 Task: Add Stella Artois Beer 12 Pack Bottles to the cart.
Action: Mouse moved to (687, 261)
Screenshot: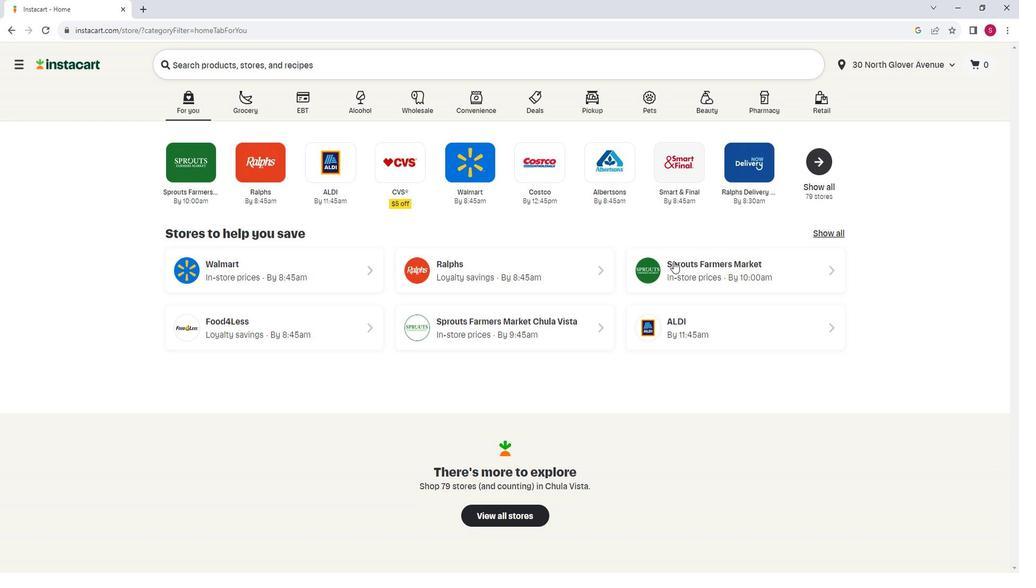 
Action: Mouse pressed left at (687, 261)
Screenshot: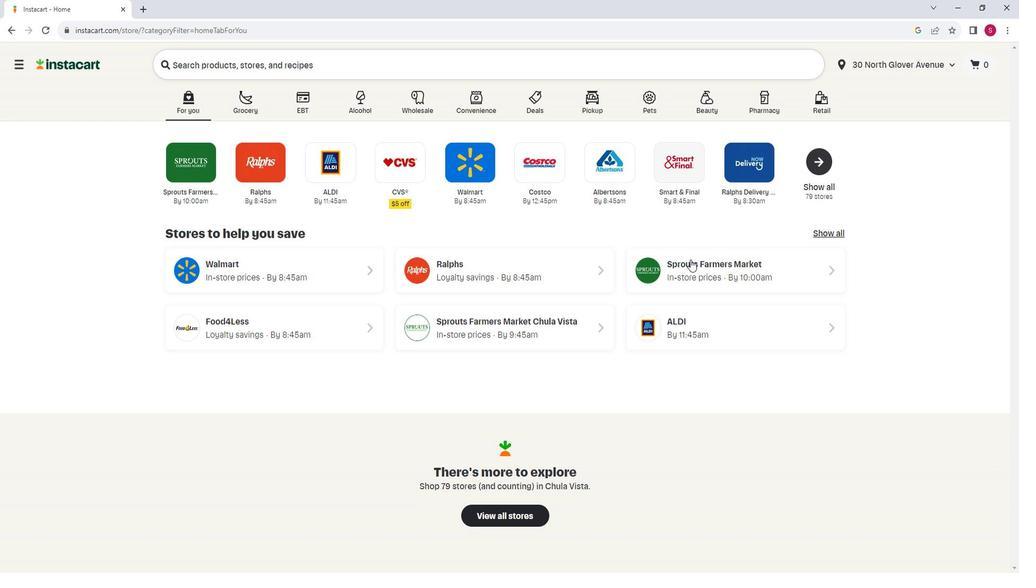 
Action: Mouse moved to (138, 346)
Screenshot: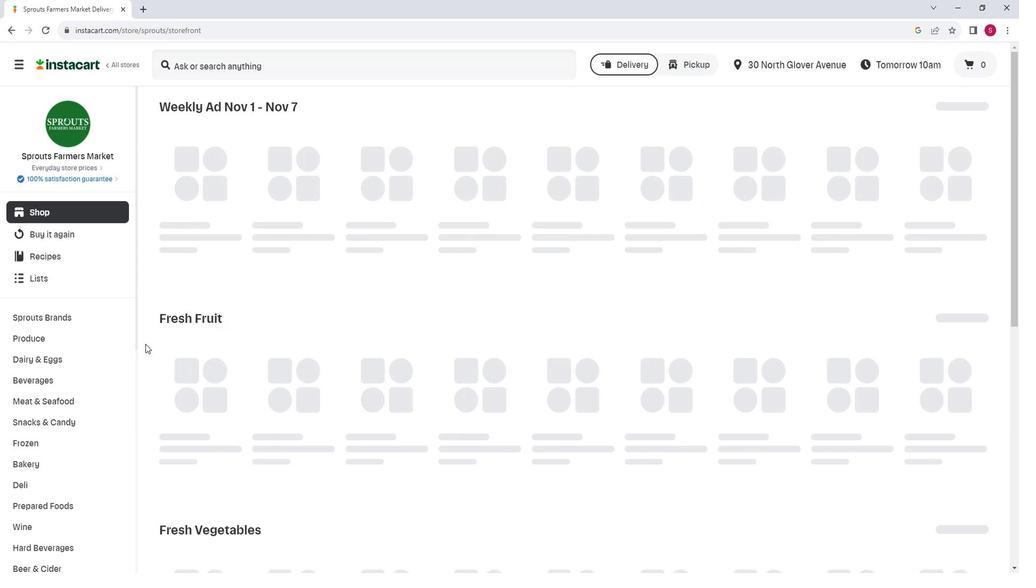
Action: Mouse scrolled (138, 346) with delta (0, 0)
Screenshot: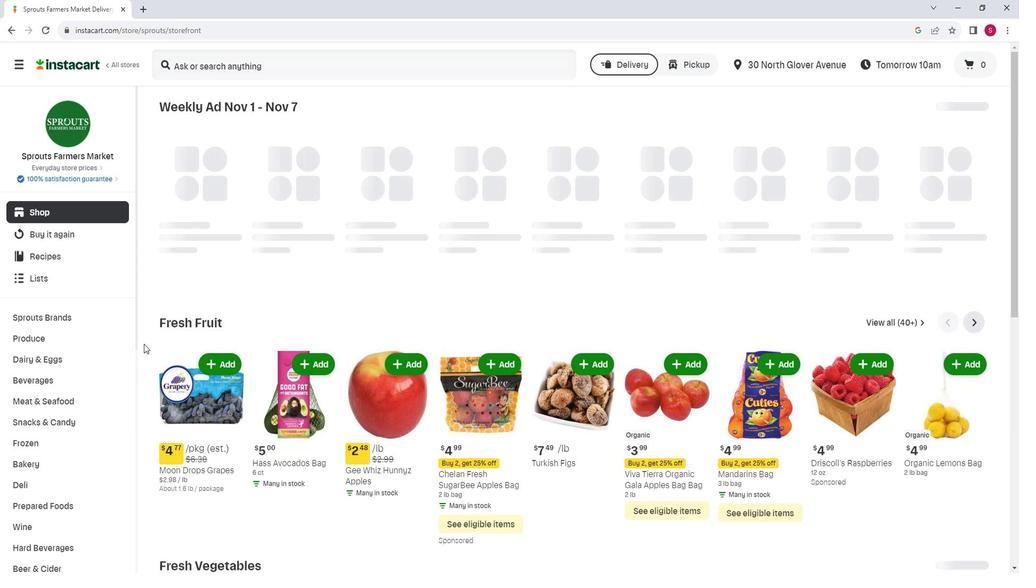 
Action: Mouse moved to (71, 349)
Screenshot: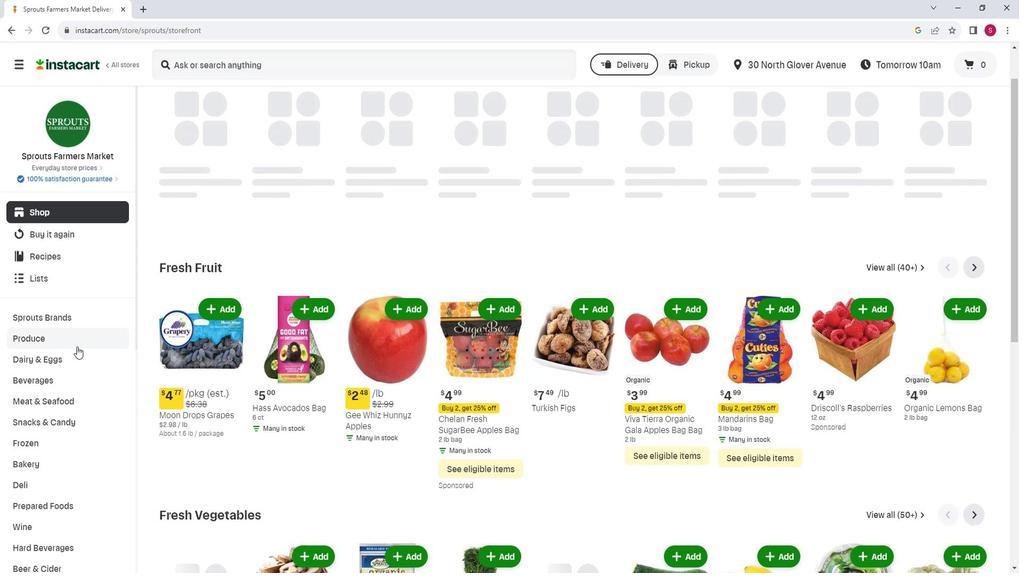 
Action: Mouse scrolled (71, 349) with delta (0, 0)
Screenshot: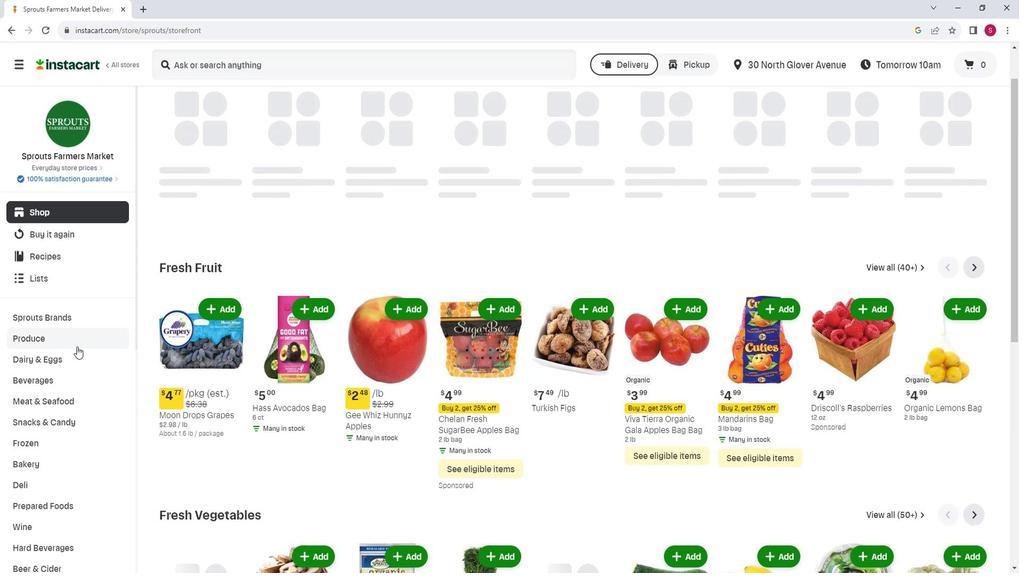 
Action: Mouse moved to (53, 510)
Screenshot: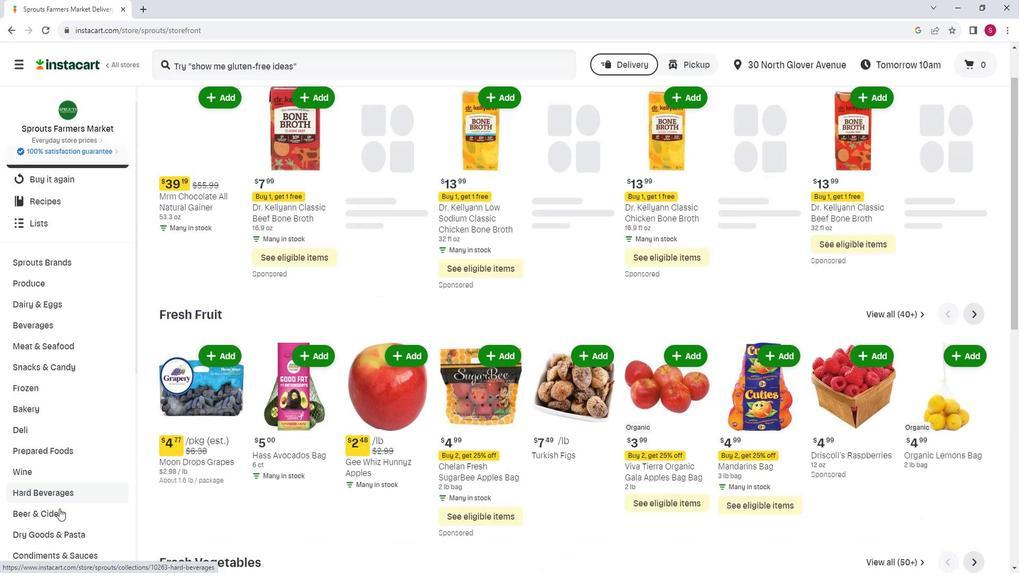 
Action: Mouse pressed left at (53, 510)
Screenshot: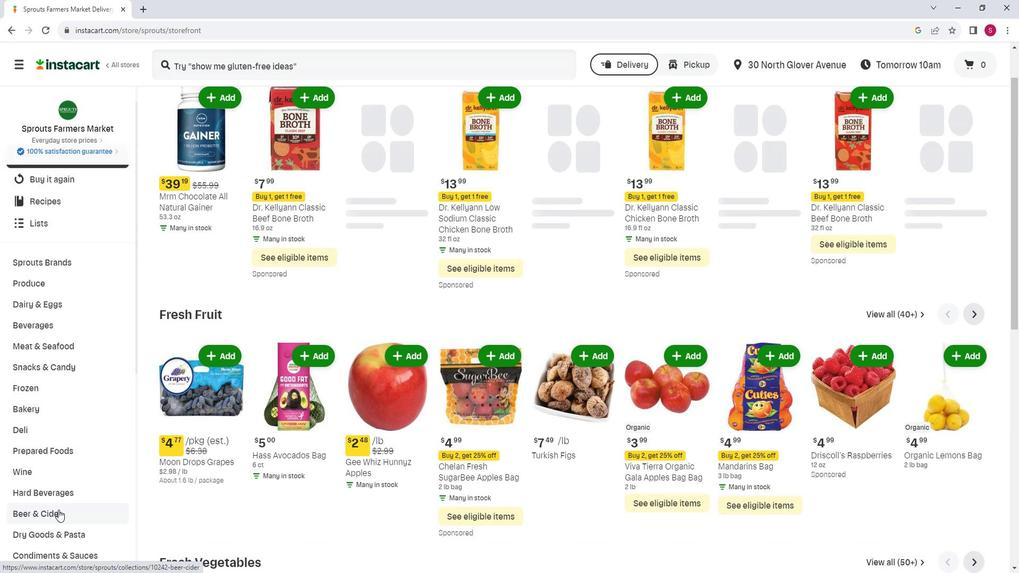 
Action: Mouse moved to (324, 143)
Screenshot: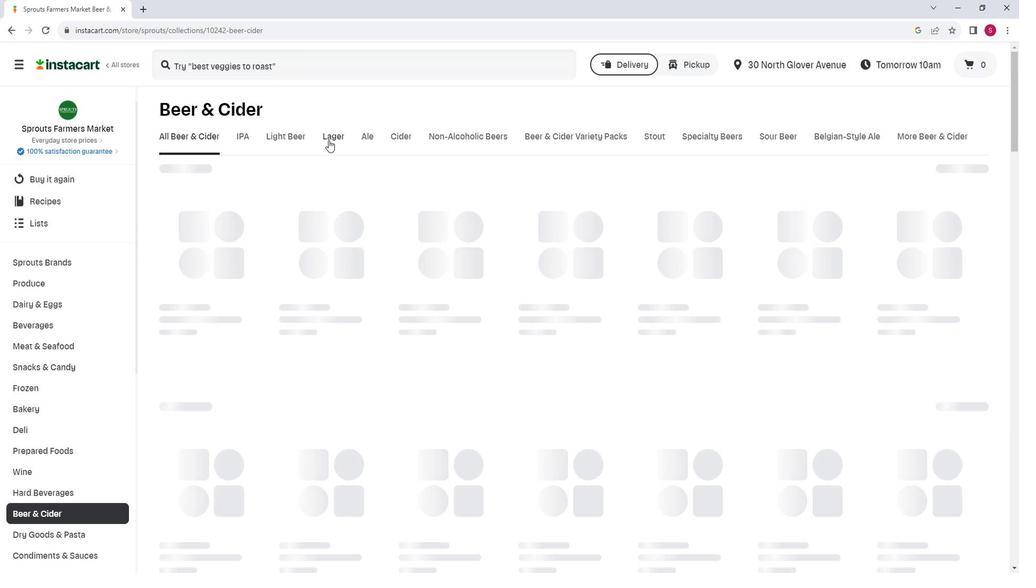
Action: Mouse pressed left at (324, 143)
Screenshot: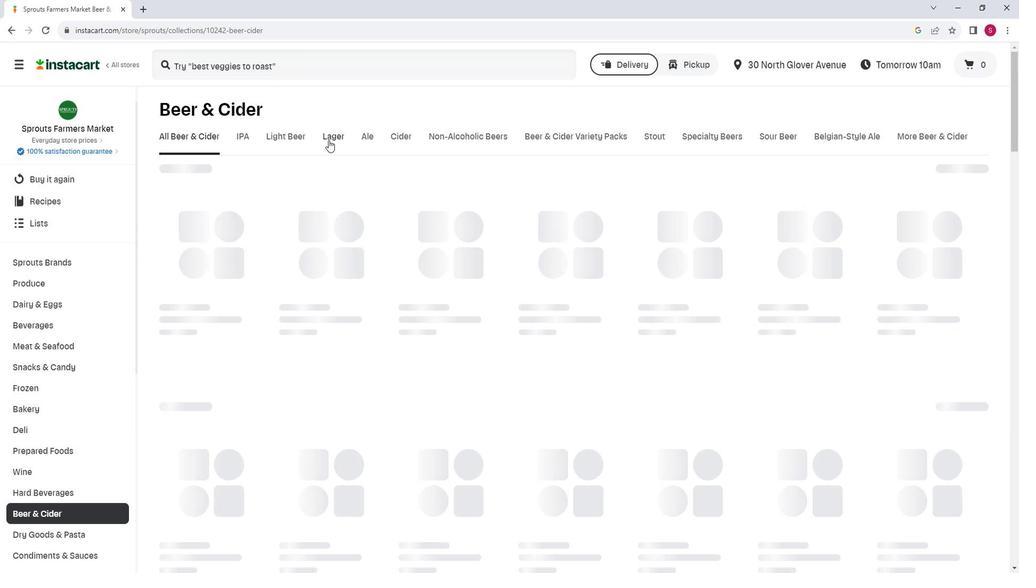 
Action: Mouse moved to (500, 187)
Screenshot: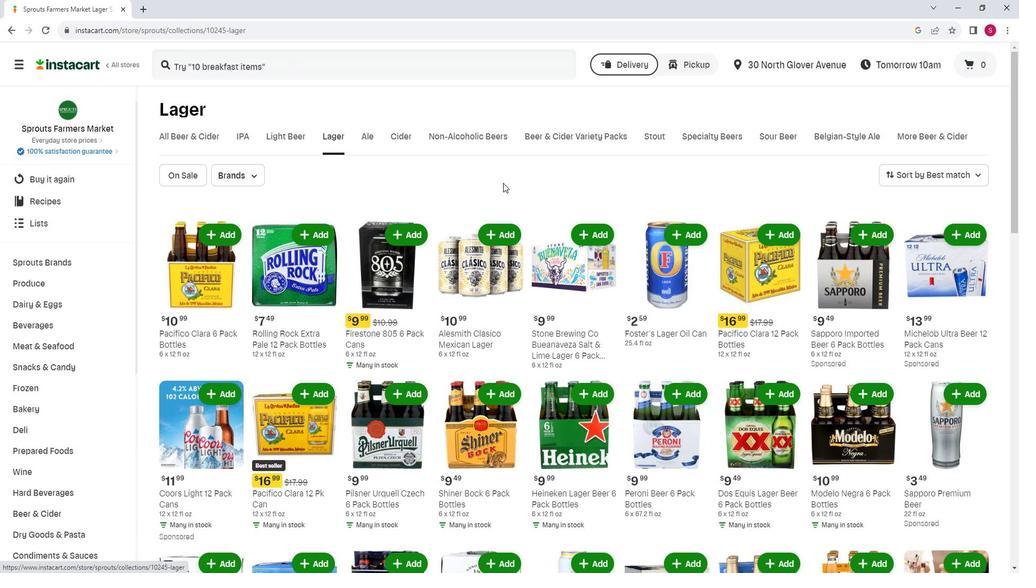 
Action: Mouse scrolled (500, 186) with delta (0, 0)
Screenshot: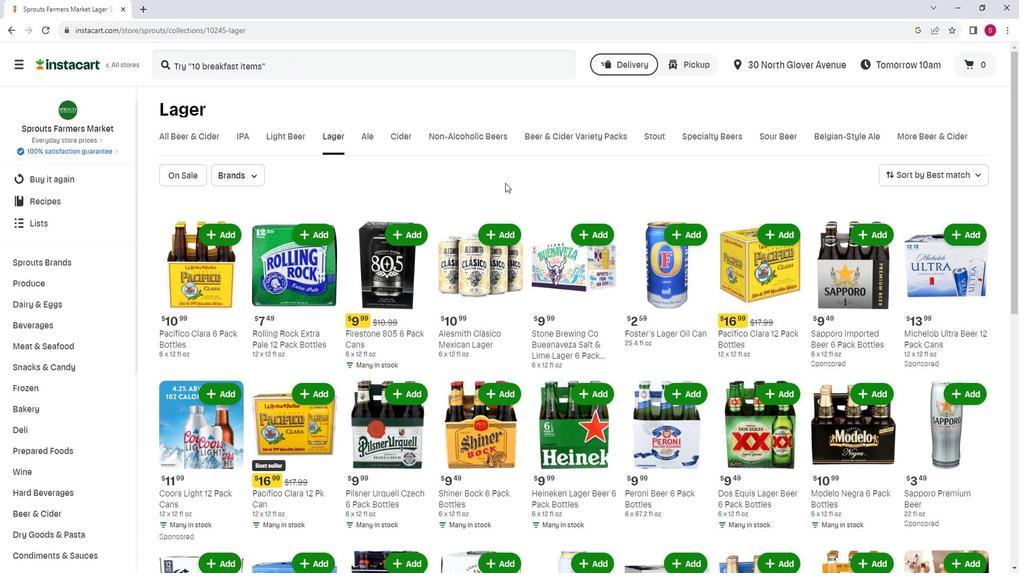 
Action: Mouse moved to (458, 196)
Screenshot: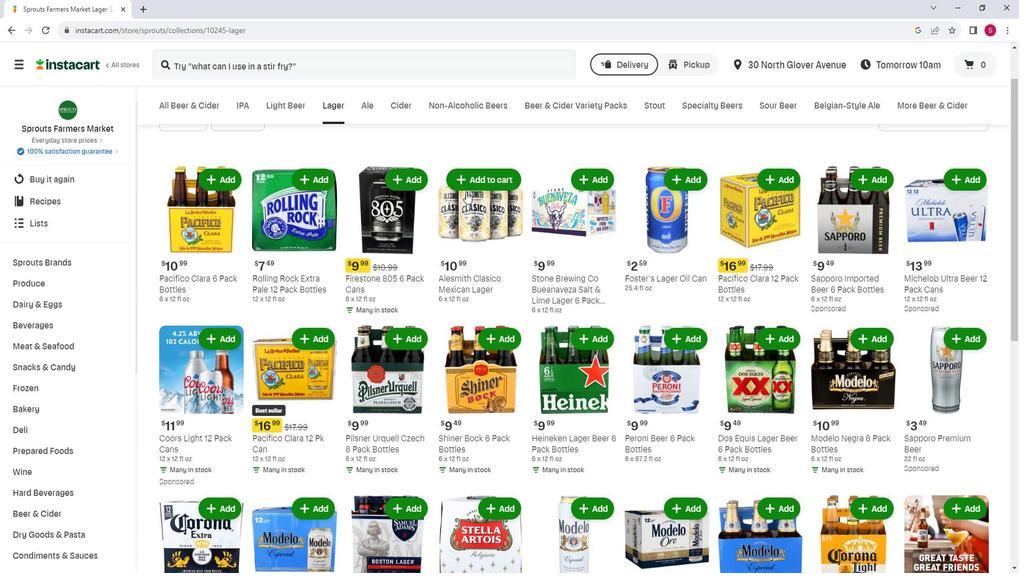 
Action: Mouse scrolled (458, 195) with delta (0, 0)
Screenshot: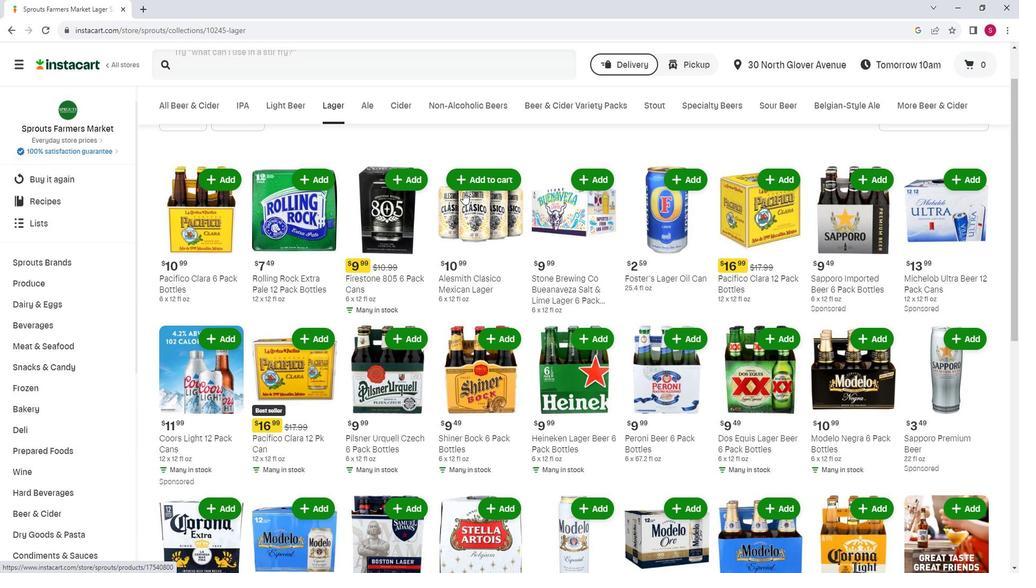 
Action: Mouse moved to (491, 206)
Screenshot: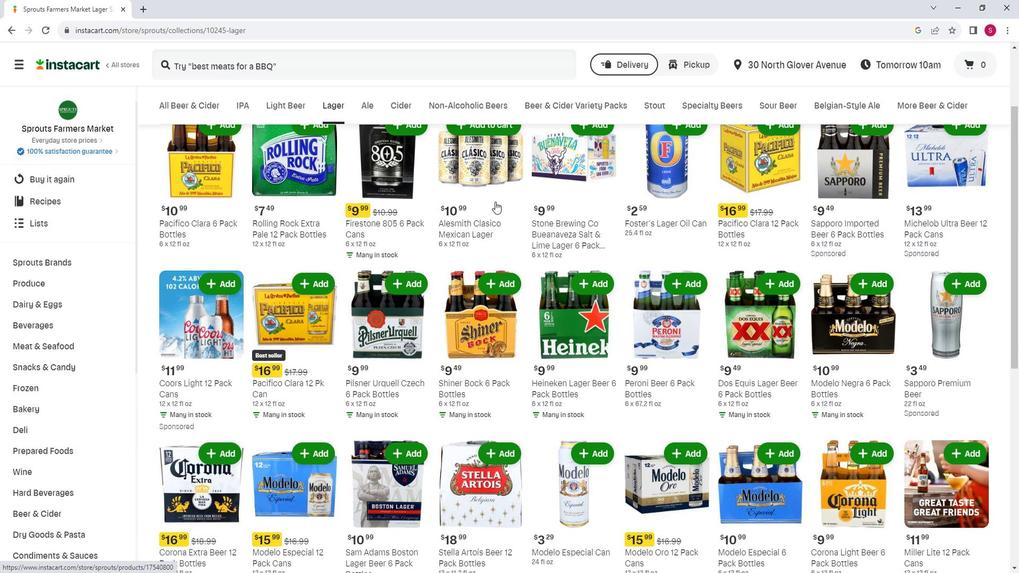 
Action: Mouse scrolled (491, 206) with delta (0, 0)
Screenshot: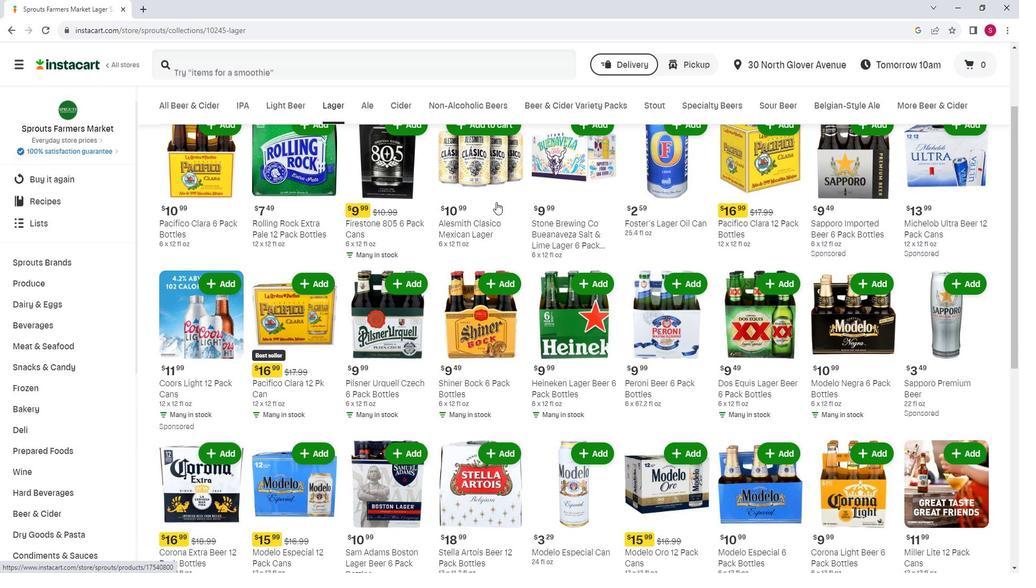 
Action: Mouse scrolled (491, 206) with delta (0, 0)
Screenshot: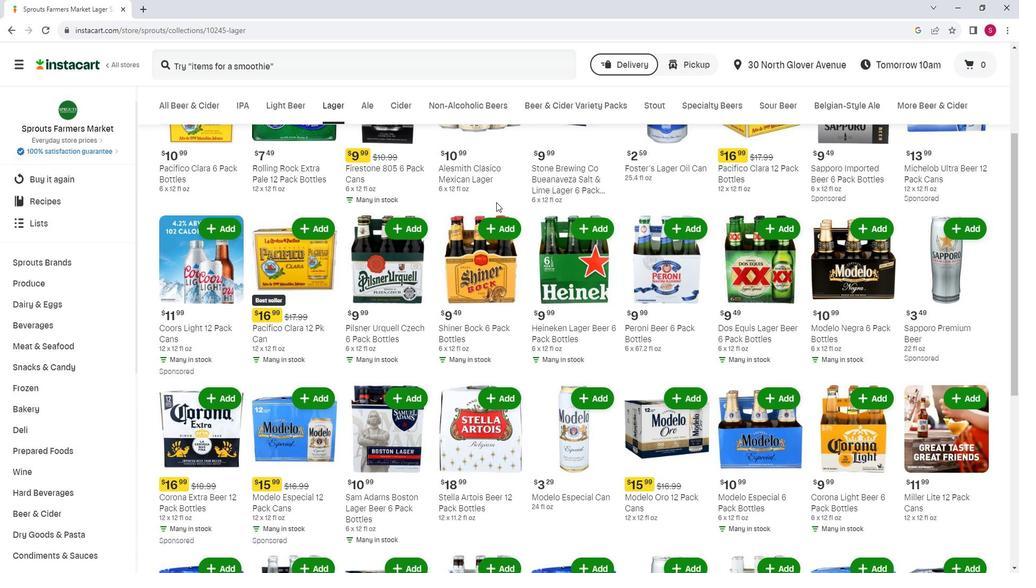 
Action: Mouse scrolled (491, 206) with delta (0, 0)
Screenshot: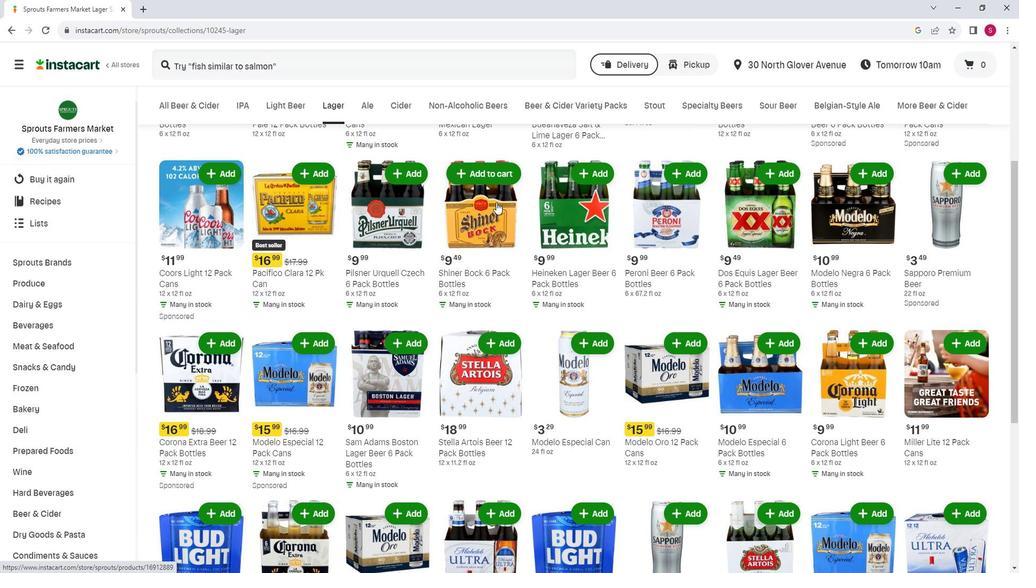 
Action: Mouse moved to (492, 206)
Screenshot: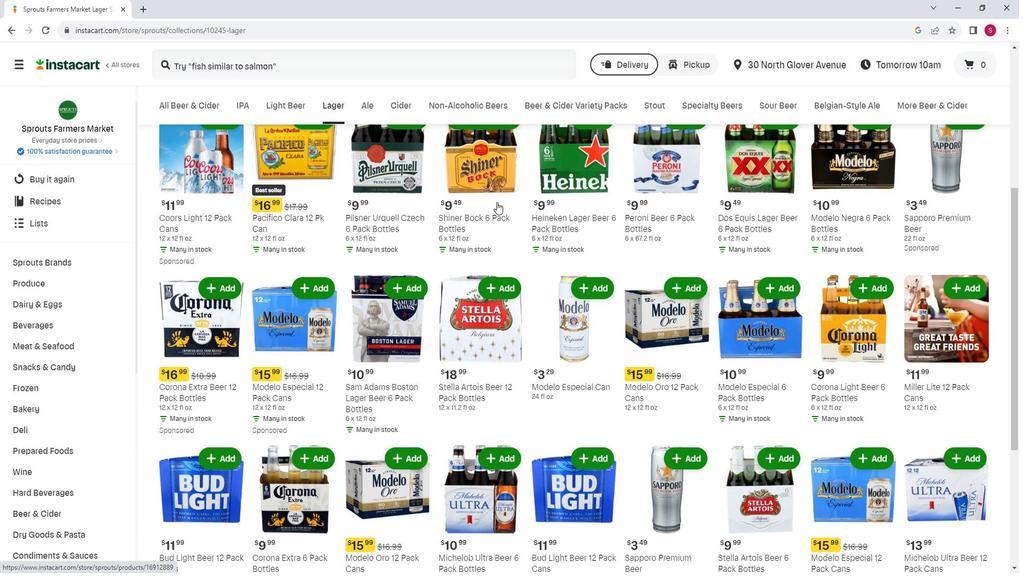 
Action: Mouse scrolled (492, 206) with delta (0, 0)
Screenshot: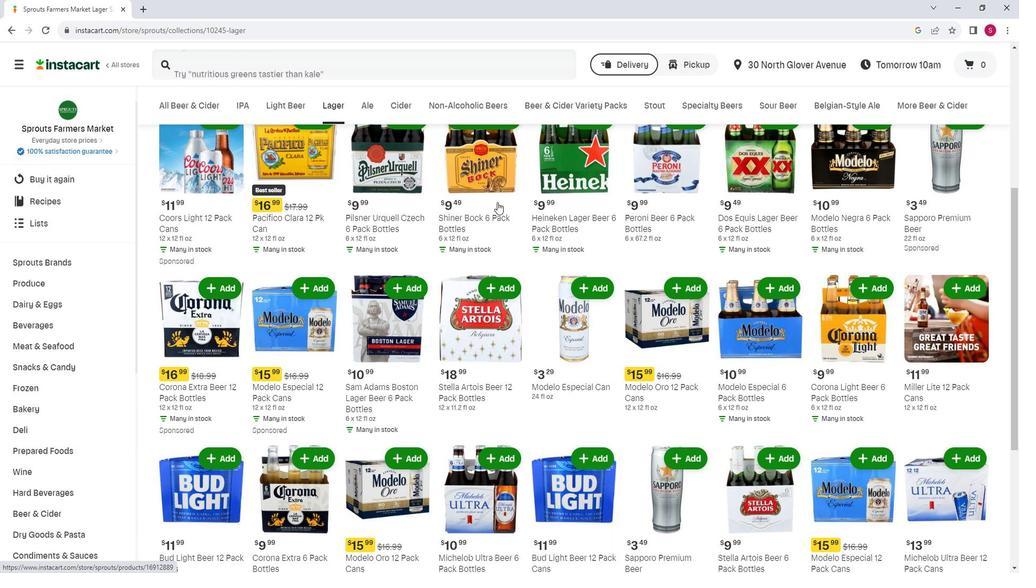 
Action: Mouse moved to (498, 239)
Screenshot: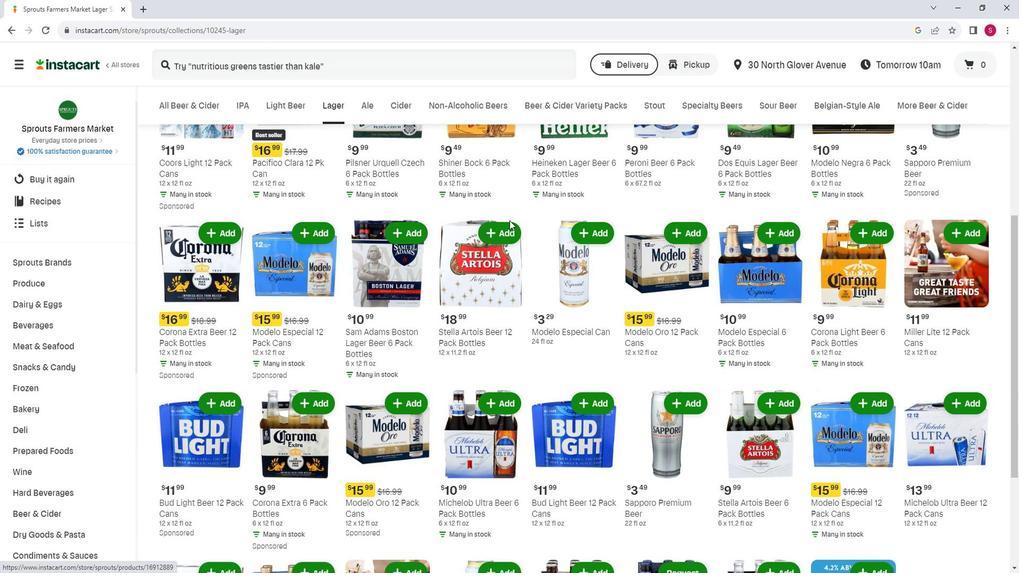 
Action: Mouse pressed left at (498, 239)
Screenshot: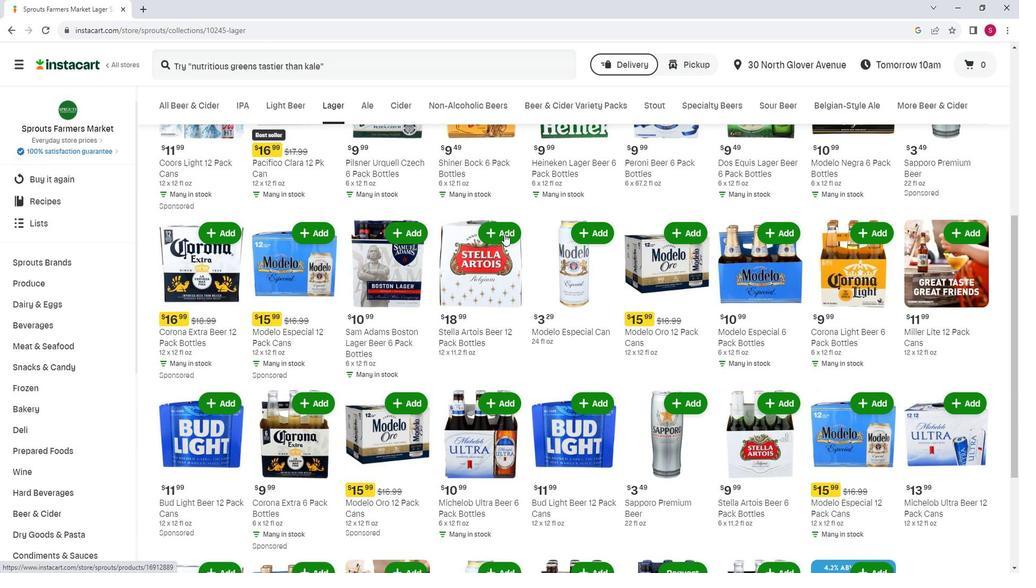 
Action: Mouse moved to (509, 213)
Screenshot: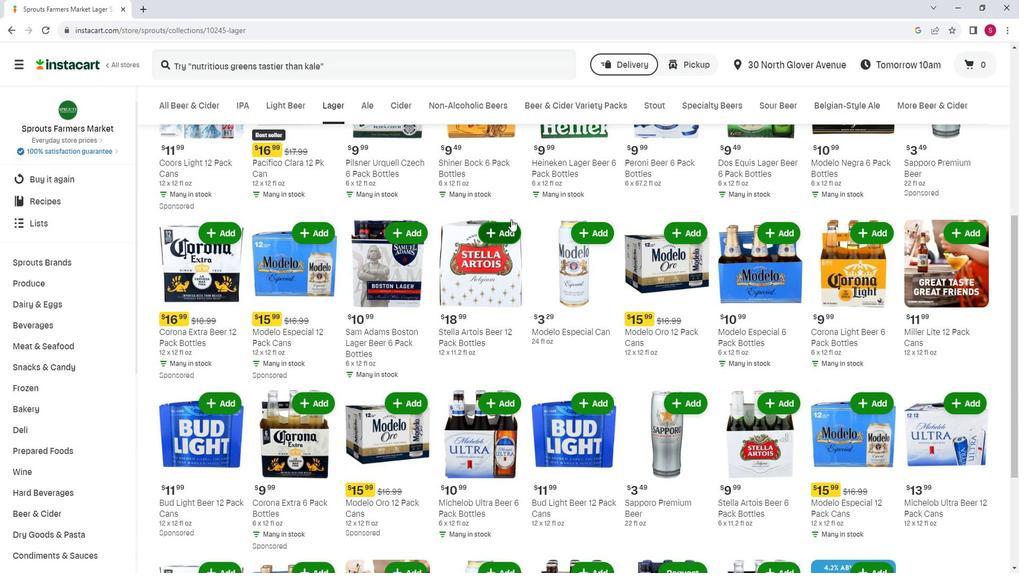 
